 Task: Create a task  Integrate a new online platform for online language learning , assign it to team member softage.4@softage.net in the project ArchBridge and update the status of the task to  On Track  , set the priority of the task to High
Action: Mouse moved to (74, 56)
Screenshot: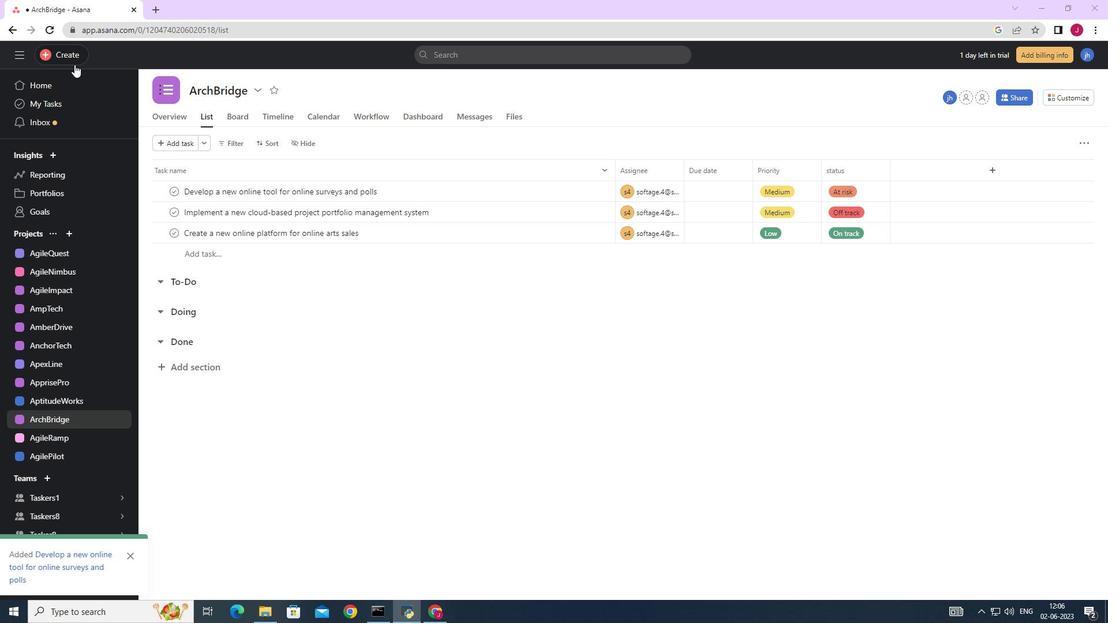 
Action: Mouse pressed left at (74, 56)
Screenshot: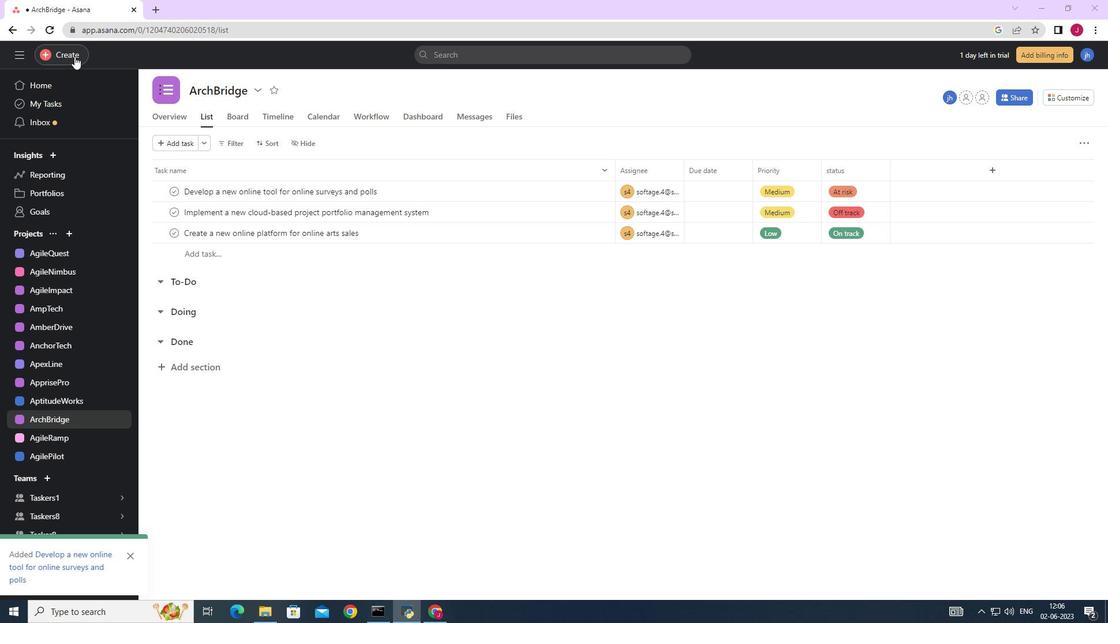
Action: Mouse moved to (135, 55)
Screenshot: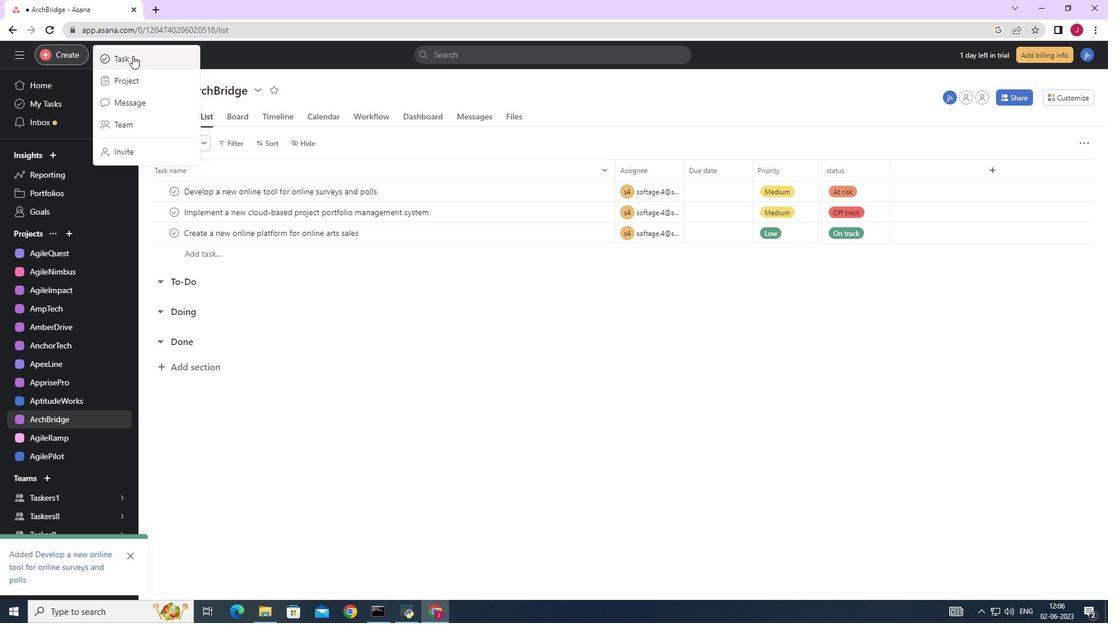 
Action: Mouse pressed left at (135, 55)
Screenshot: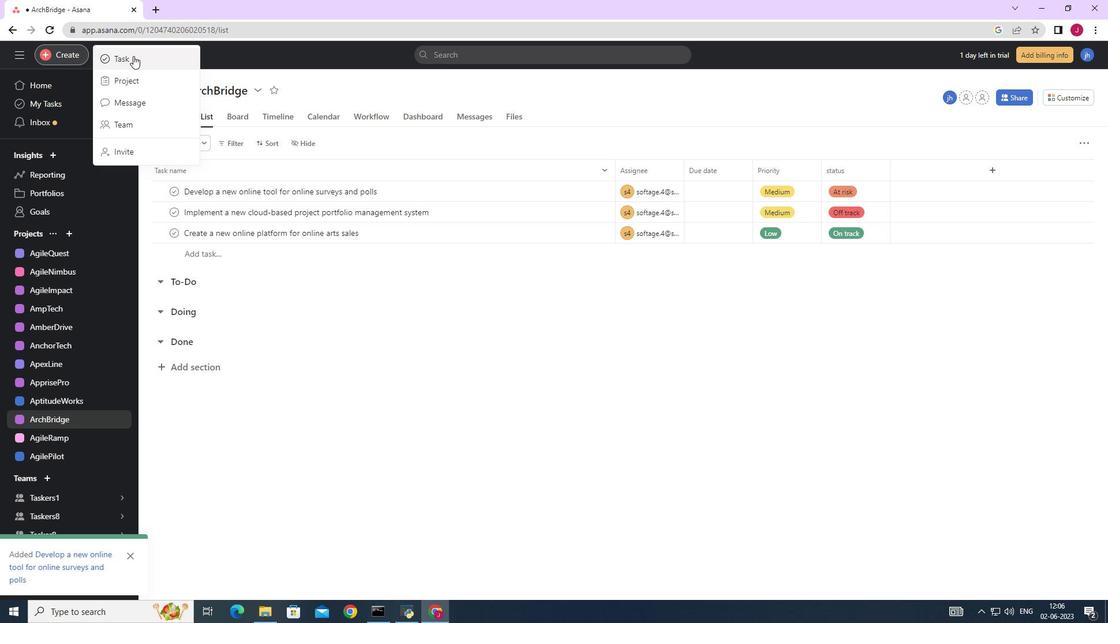
Action: Mouse moved to (903, 382)
Screenshot: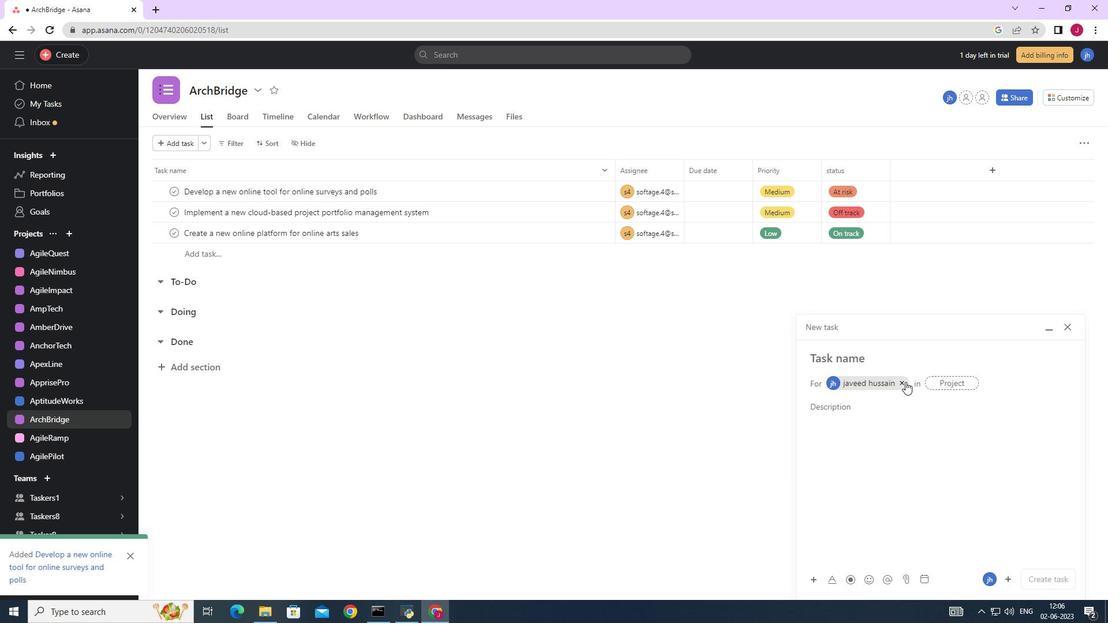 
Action: Mouse pressed left at (903, 382)
Screenshot: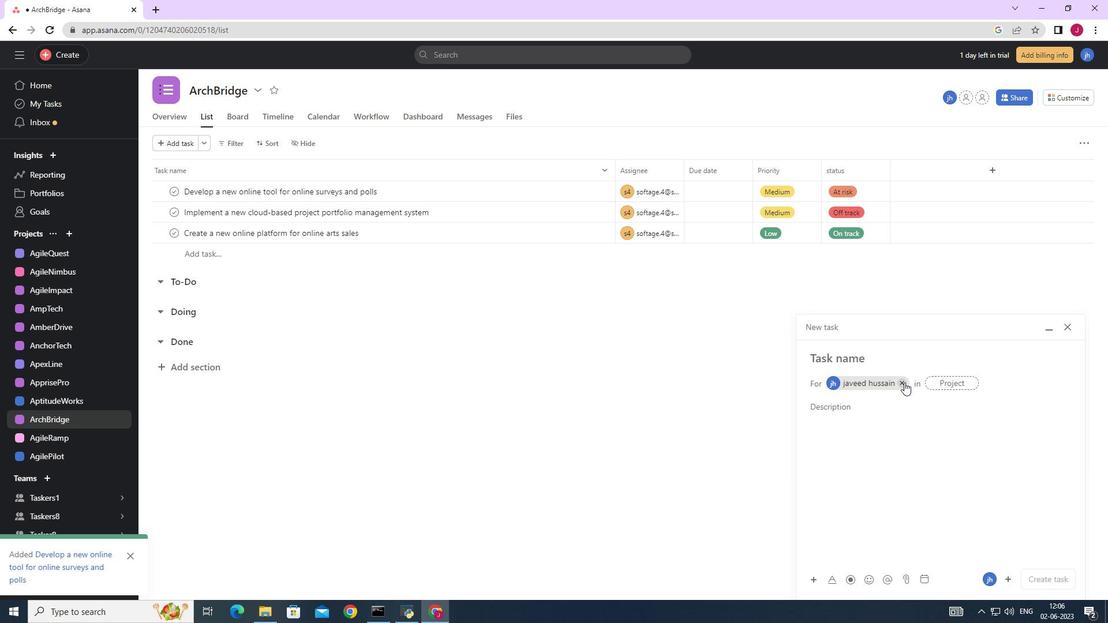 
Action: Mouse moved to (846, 359)
Screenshot: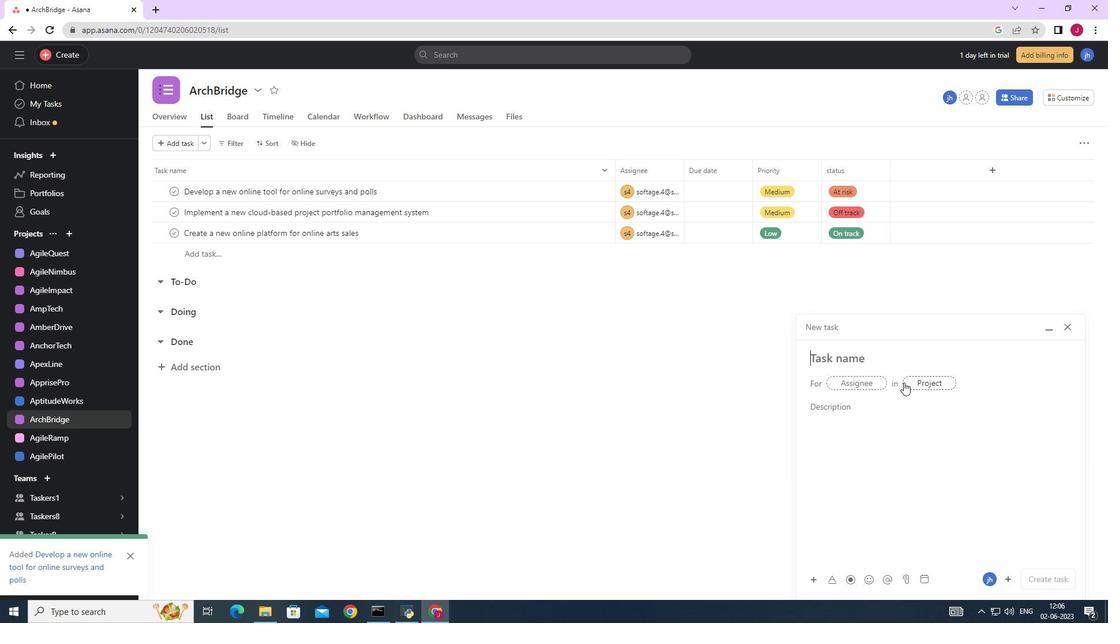 
Action: Mouse pressed left at (846, 359)
Screenshot: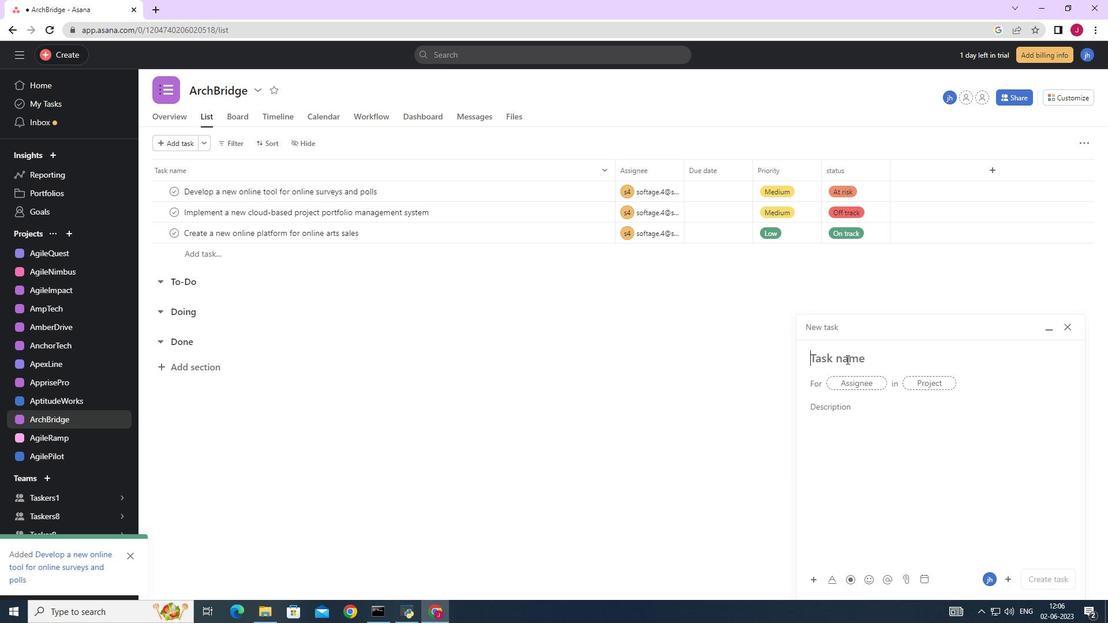 
Action: Key pressed <Key.caps_lock>I<Key.caps_lock>ntegrate<Key.space>a<Key.space>new<Key.space>online<Key.space>platform<Key.space>for<Key.space>online<Key.space>language<Key.space>learning<Key.space>
Screenshot: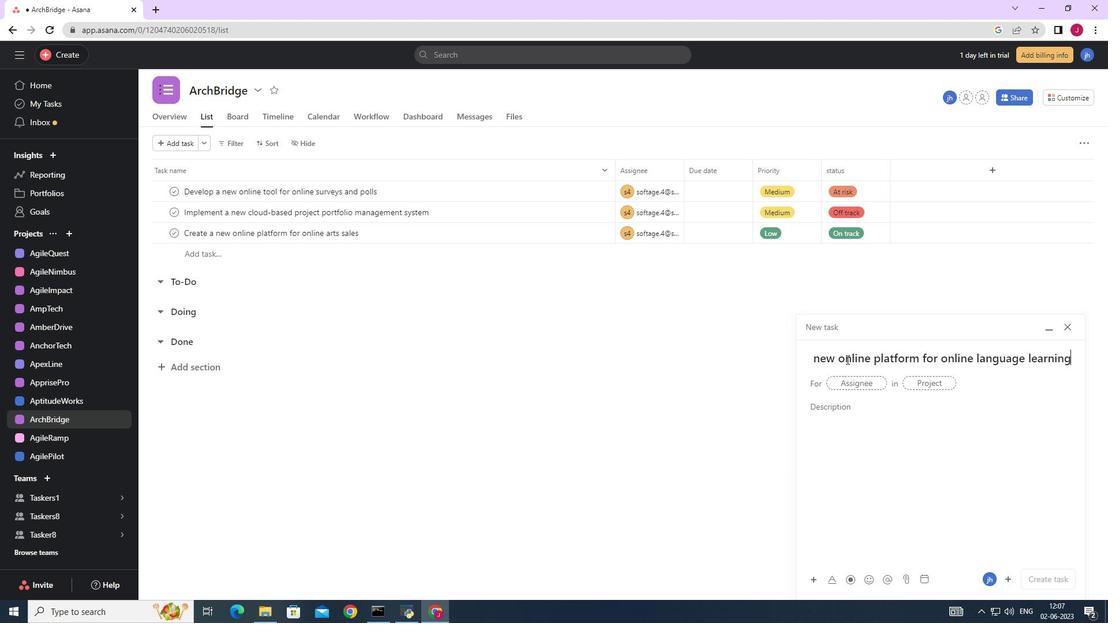 
Action: Mouse moved to (864, 384)
Screenshot: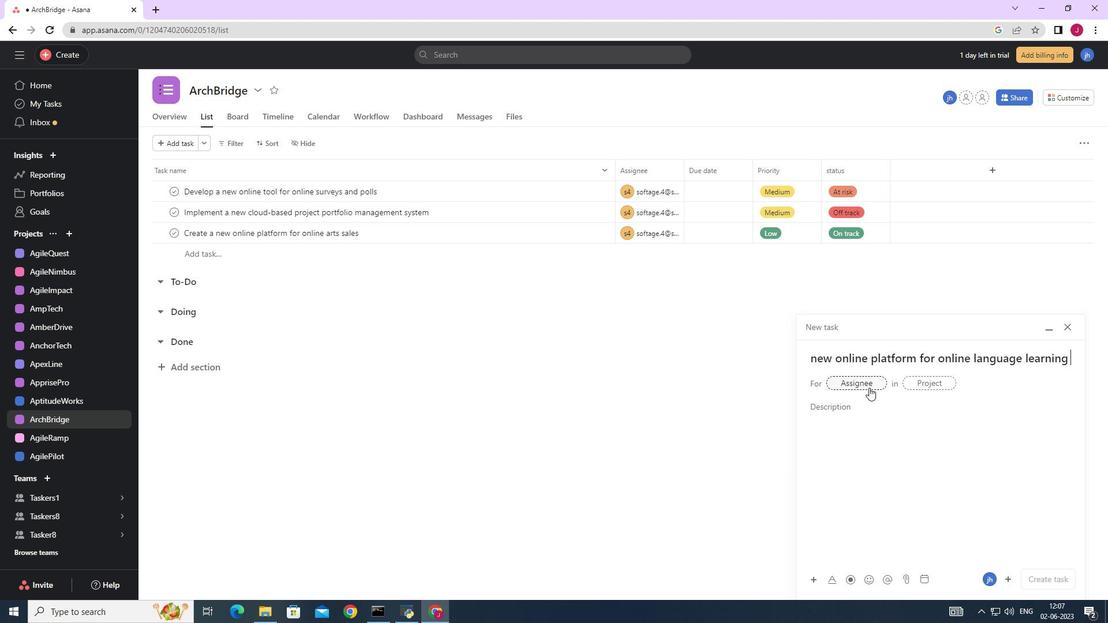 
Action: Mouse pressed left at (864, 384)
Screenshot: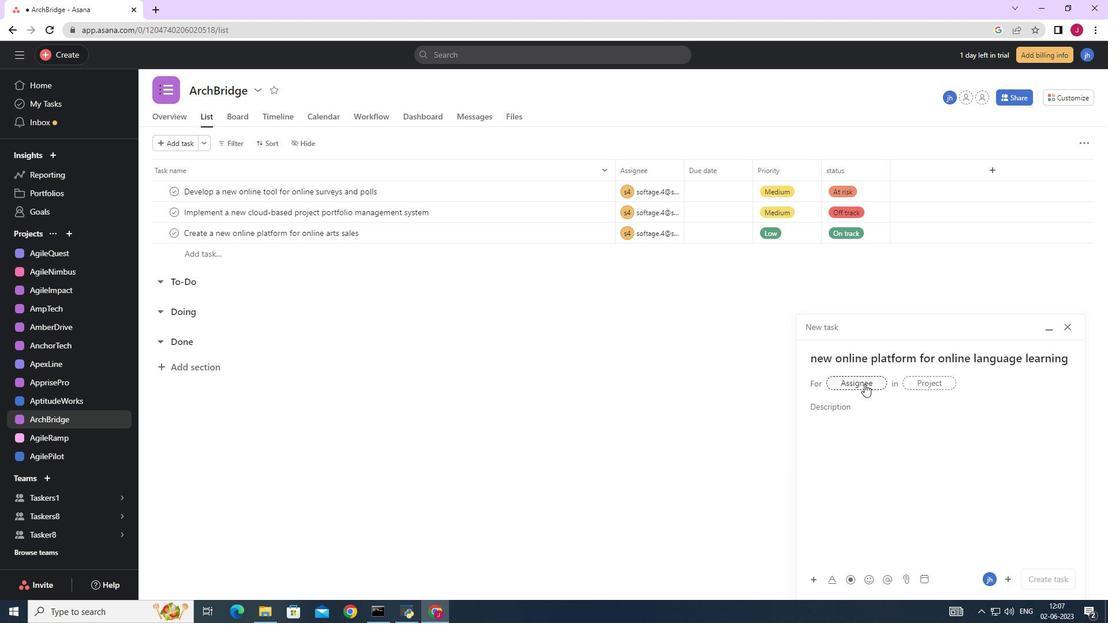 
Action: Key pressed softage.4
Screenshot: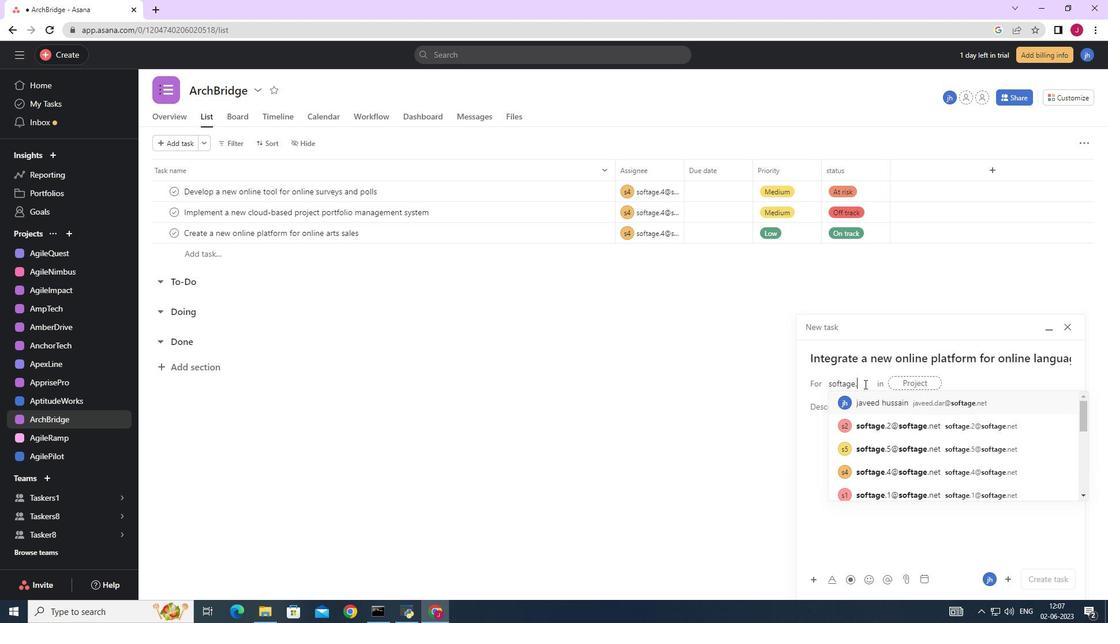
Action: Mouse moved to (871, 404)
Screenshot: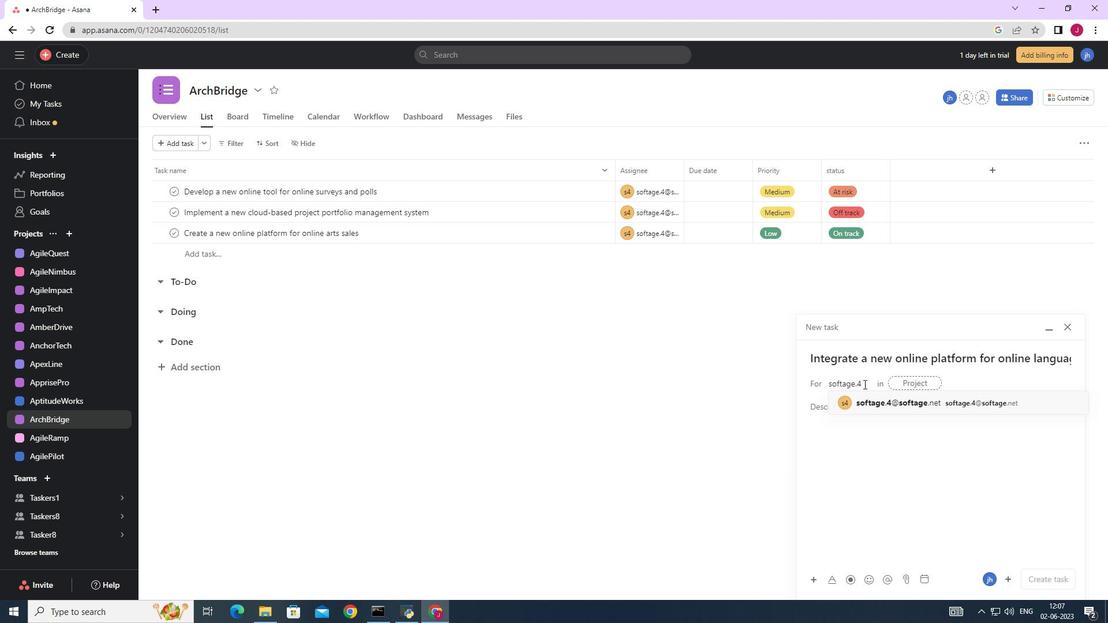 
Action: Mouse pressed left at (871, 404)
Screenshot: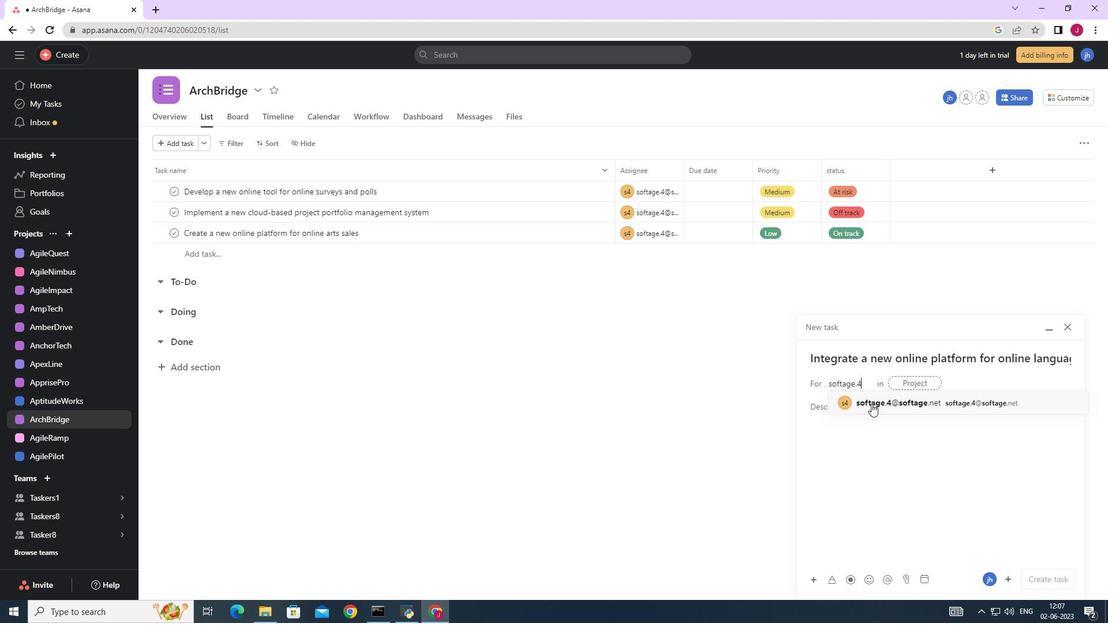 
Action: Mouse moved to (766, 397)
Screenshot: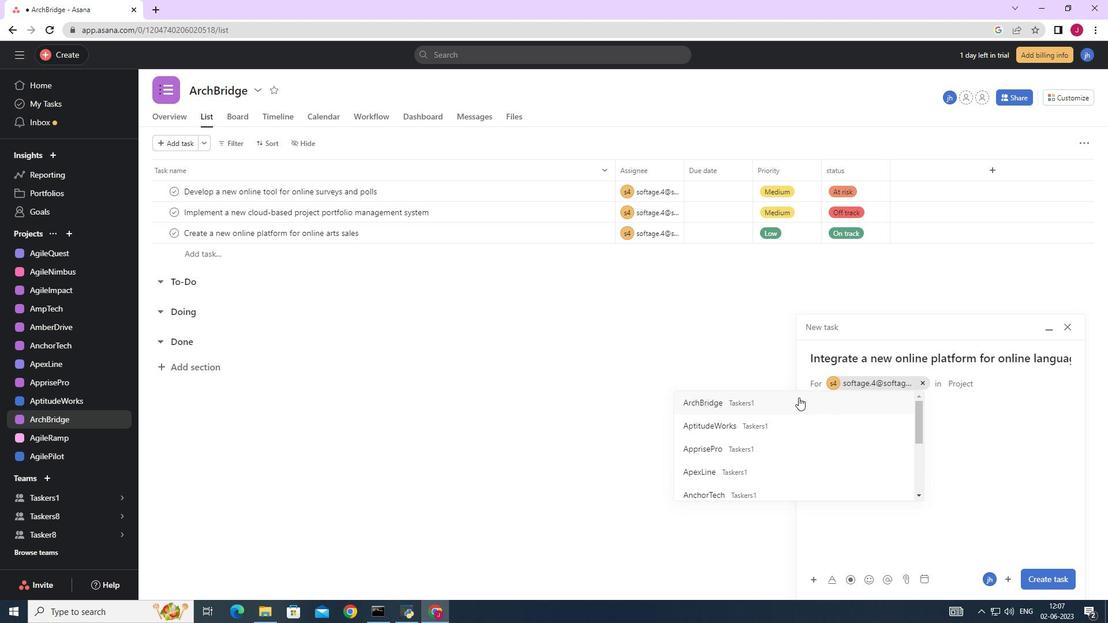 
Action: Mouse pressed left at (766, 397)
Screenshot: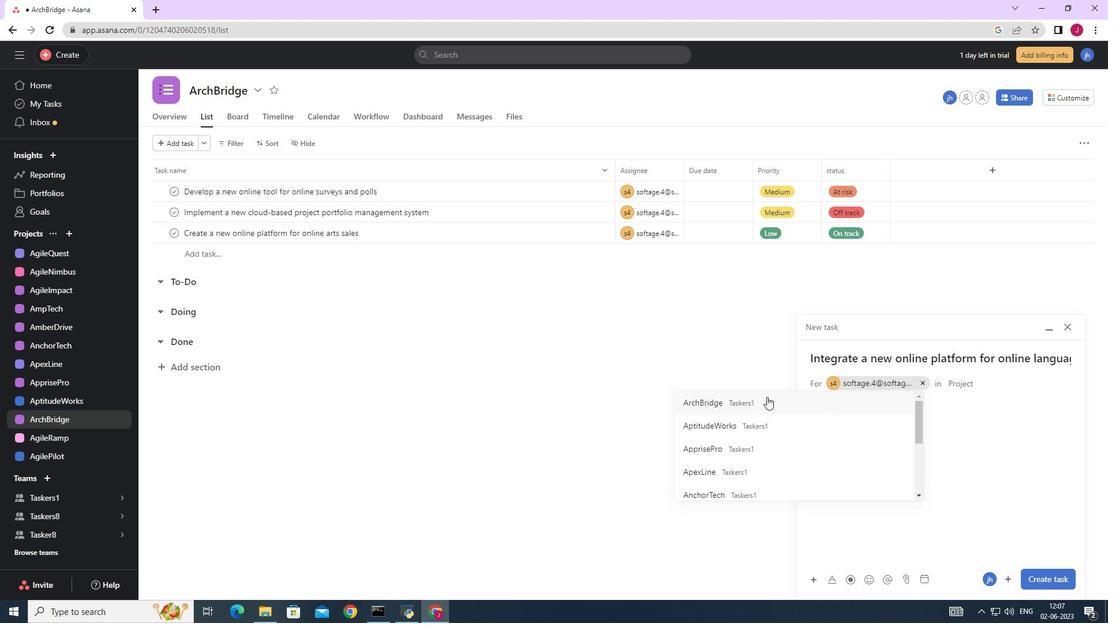
Action: Mouse moved to (856, 415)
Screenshot: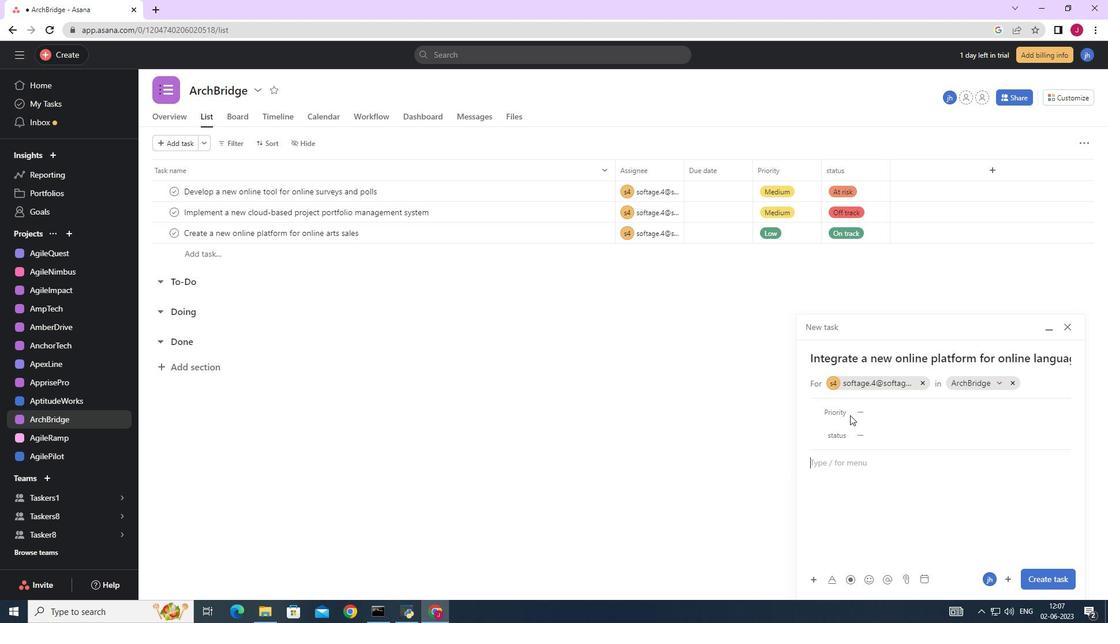 
Action: Mouse pressed left at (856, 415)
Screenshot: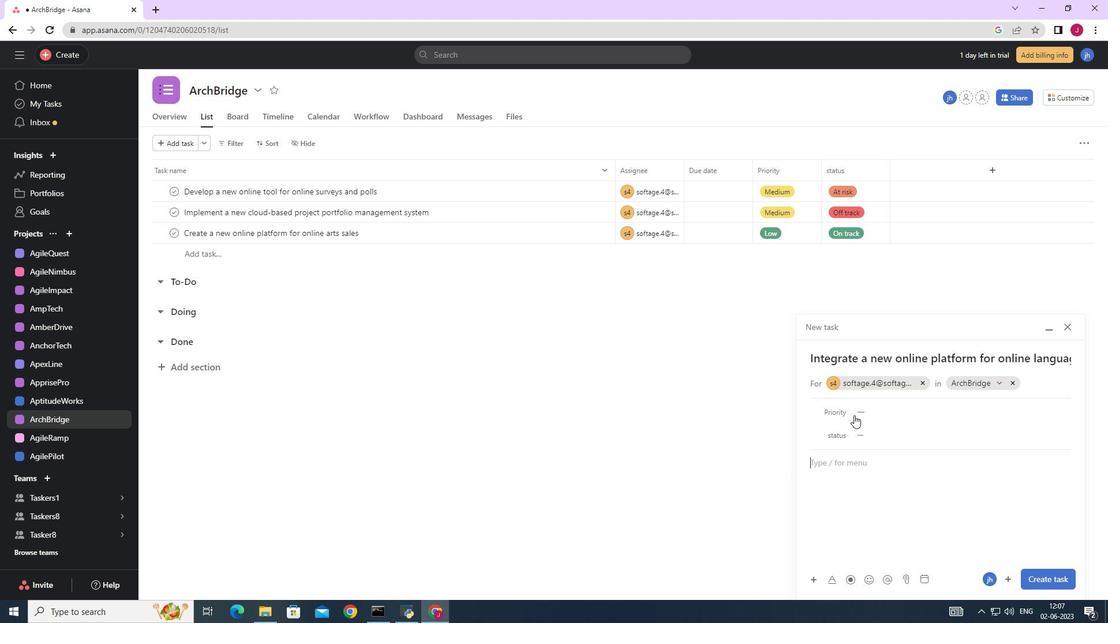 
Action: Mouse moved to (887, 449)
Screenshot: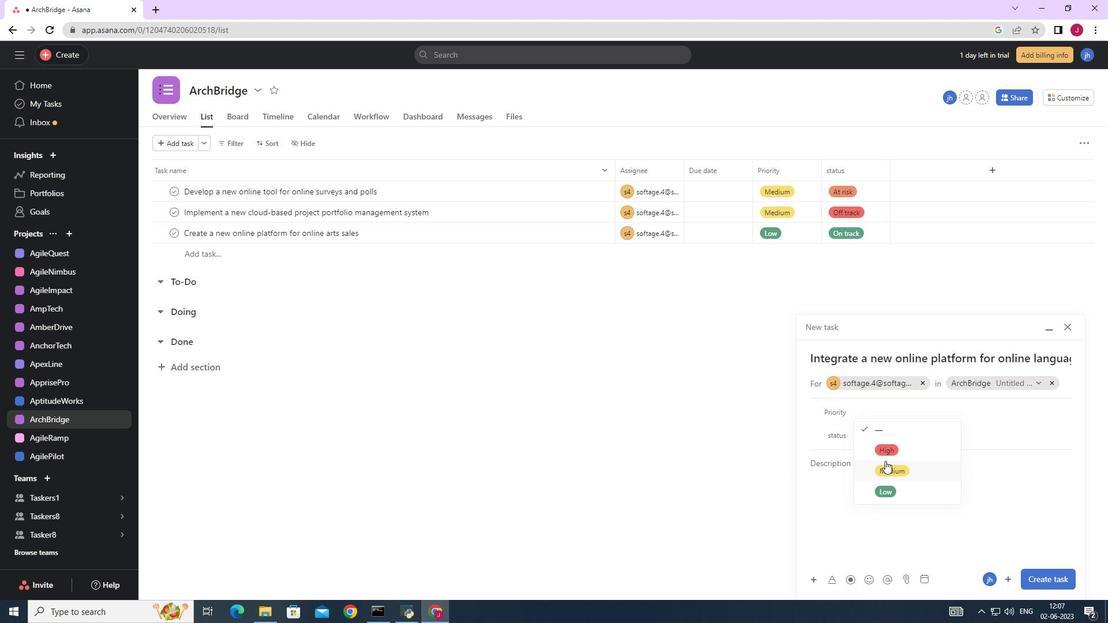 
Action: Mouse pressed left at (887, 449)
Screenshot: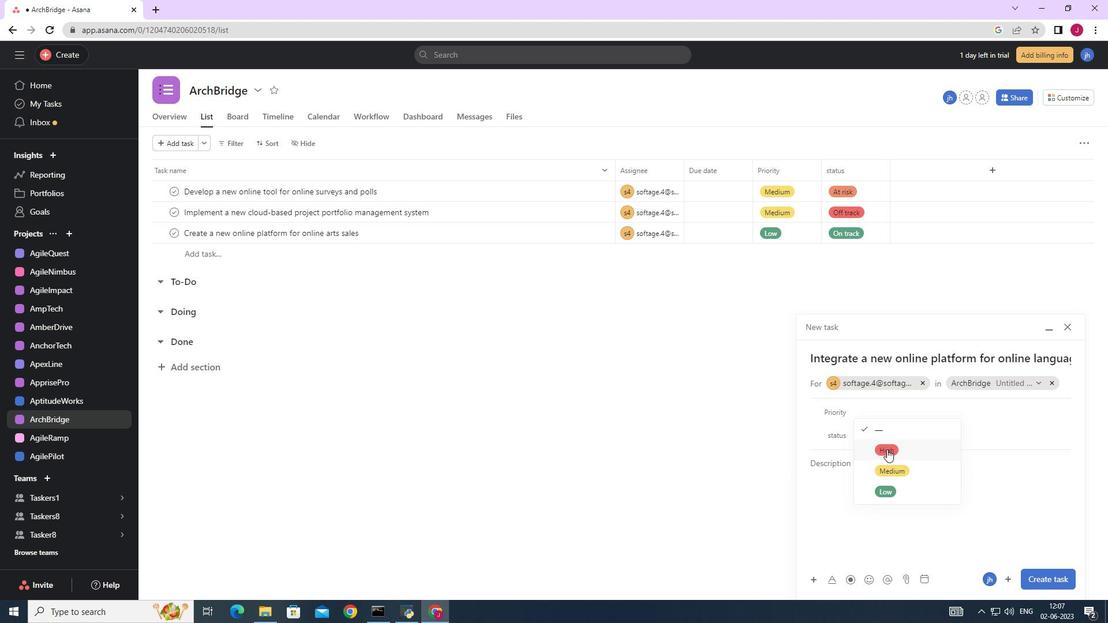 
Action: Mouse moved to (870, 431)
Screenshot: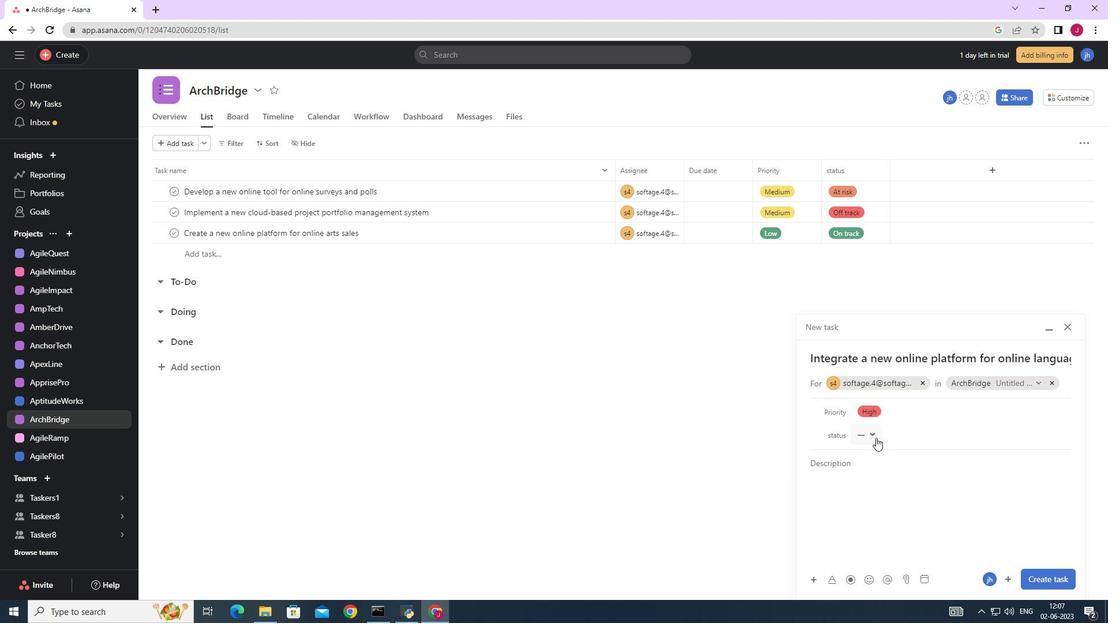 
Action: Mouse pressed left at (870, 431)
Screenshot: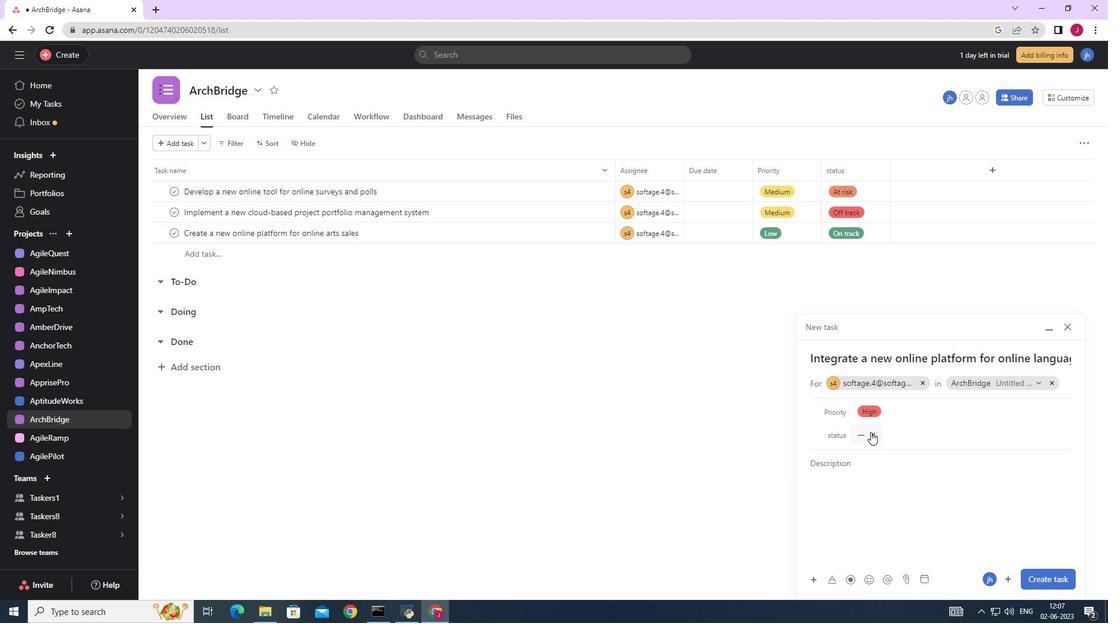 
Action: Mouse moved to (882, 469)
Screenshot: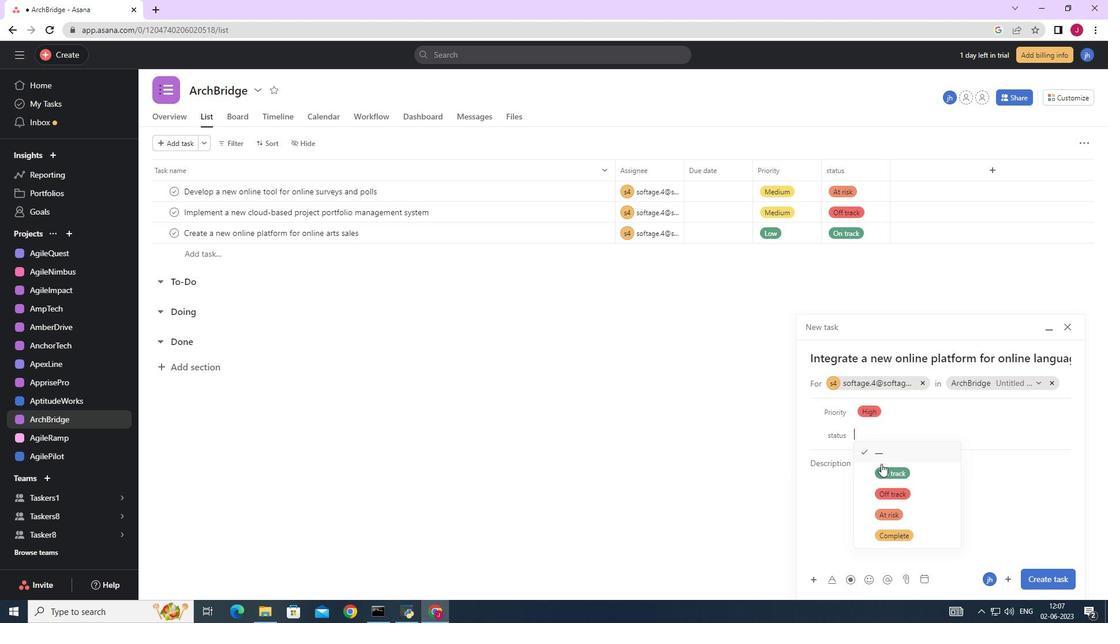 
Action: Mouse pressed left at (882, 469)
Screenshot: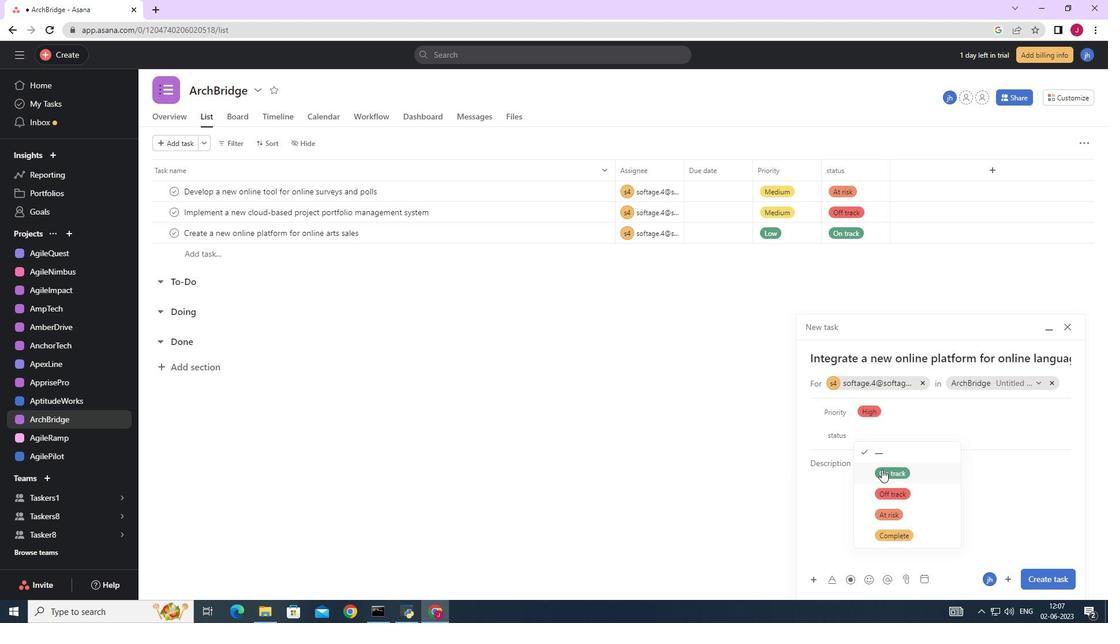 
Action: Mouse moved to (1032, 578)
Screenshot: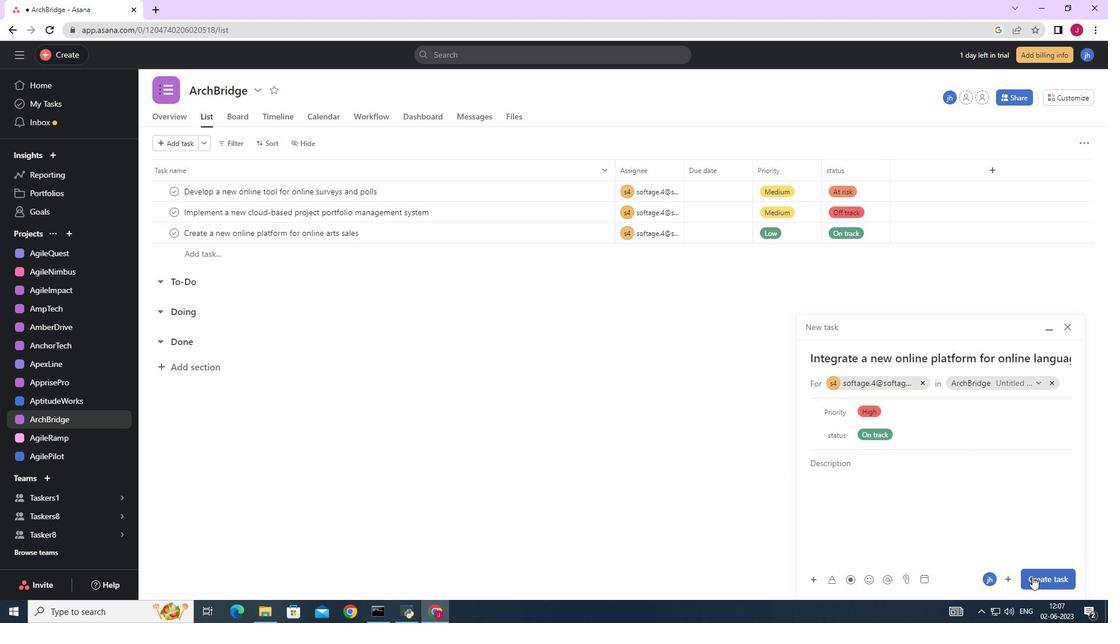 
Action: Mouse pressed left at (1032, 578)
Screenshot: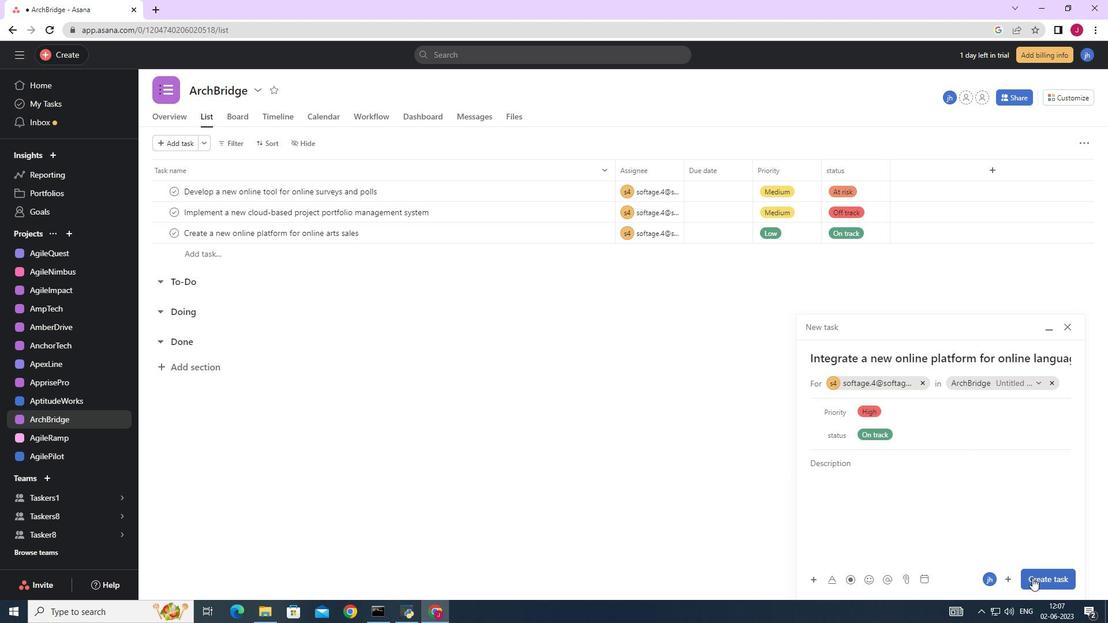 
Action: Mouse moved to (1022, 563)
Screenshot: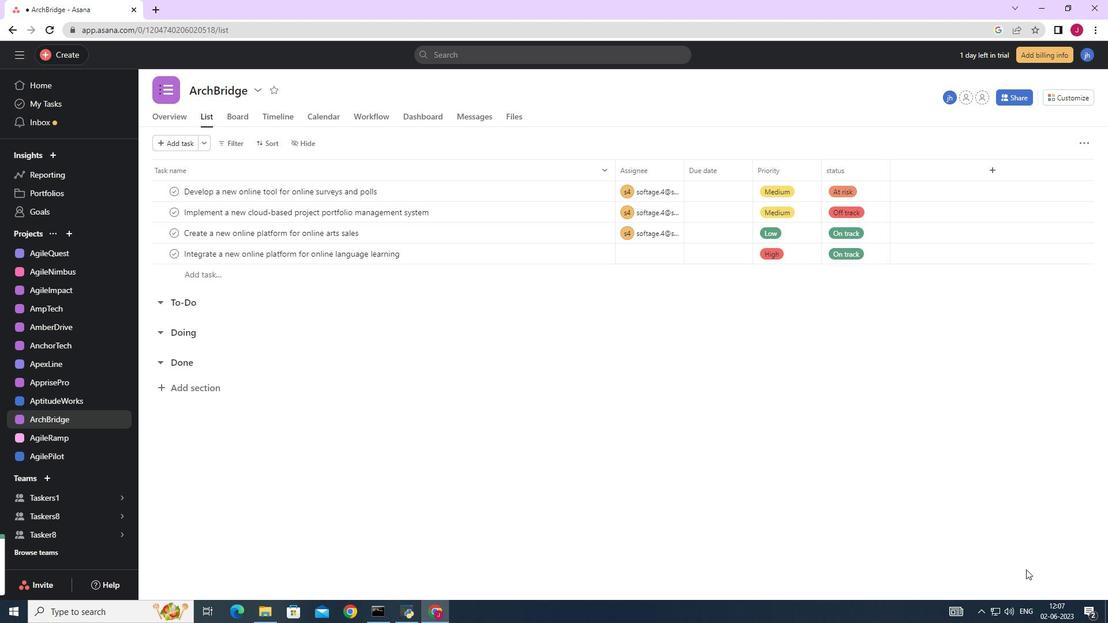 
